 Task: Delete emails from the Inbox, Drafts, and Deleted Items folders in Outlook.
Action: Mouse moved to (109, 262)
Screenshot: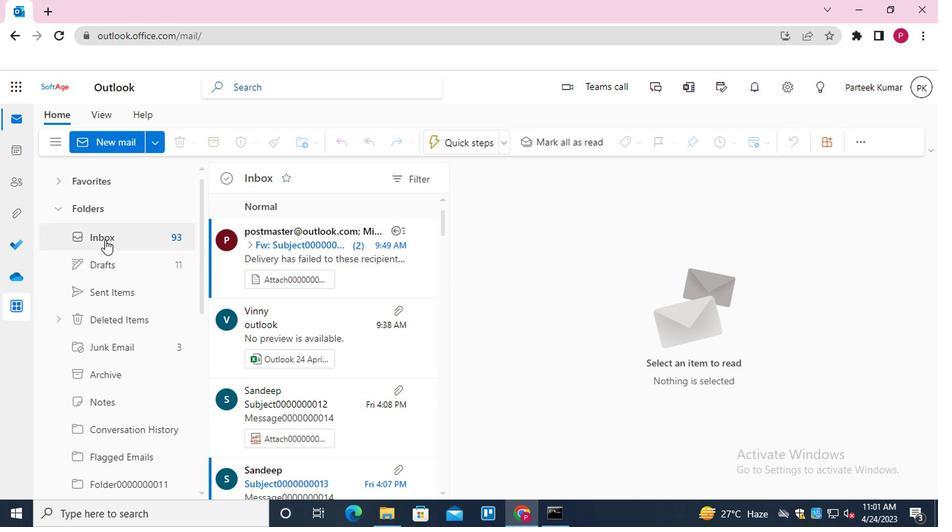 
Action: Mouse pressed left at (109, 262)
Screenshot: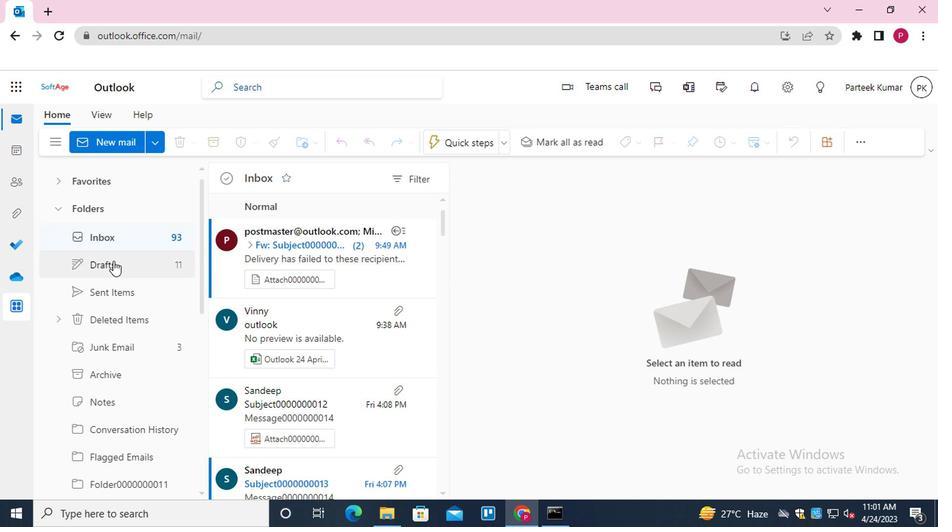 
Action: Mouse moved to (224, 178)
Screenshot: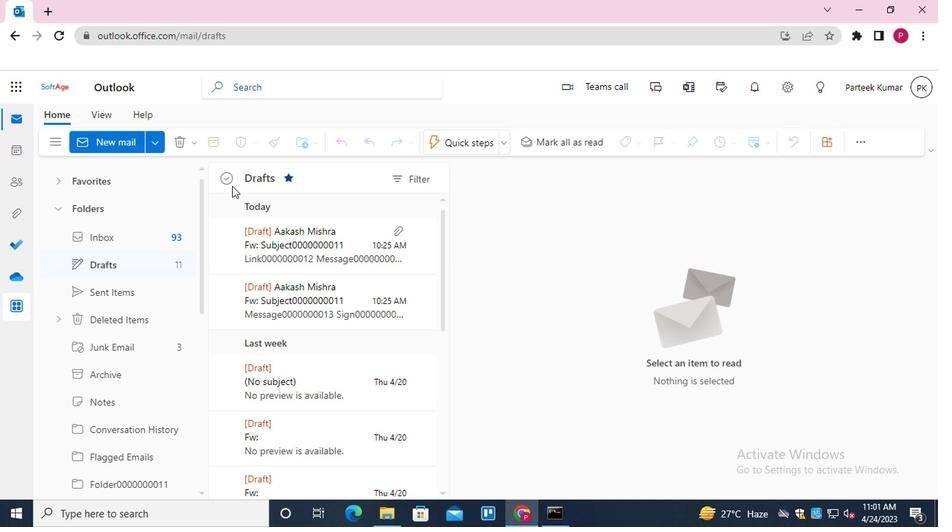
Action: Mouse pressed left at (224, 178)
Screenshot: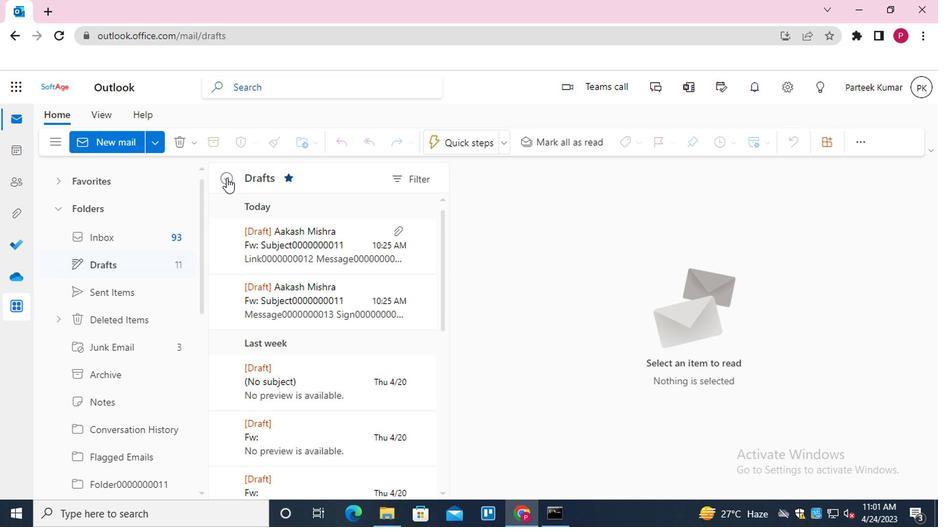 
Action: Mouse moved to (277, 233)
Screenshot: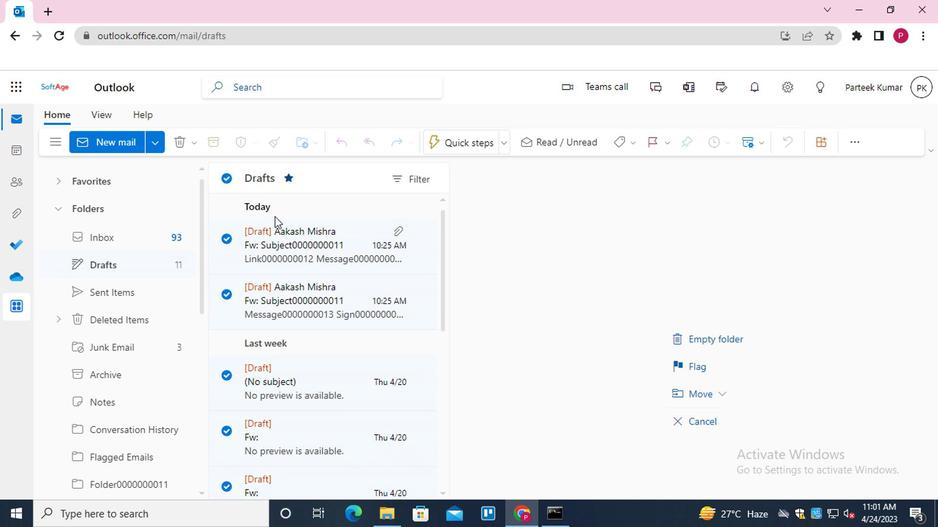 
Action: Mouse pressed right at (277, 233)
Screenshot: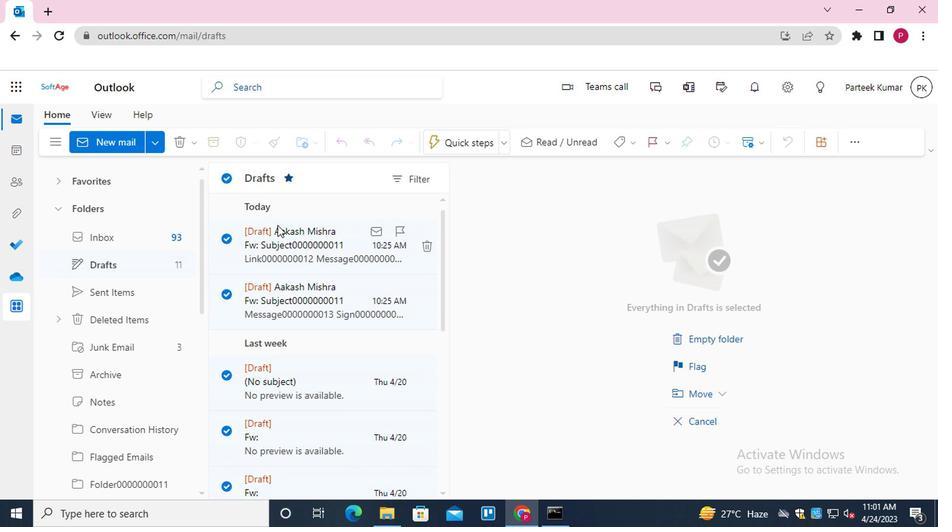 
Action: Mouse moved to (296, 251)
Screenshot: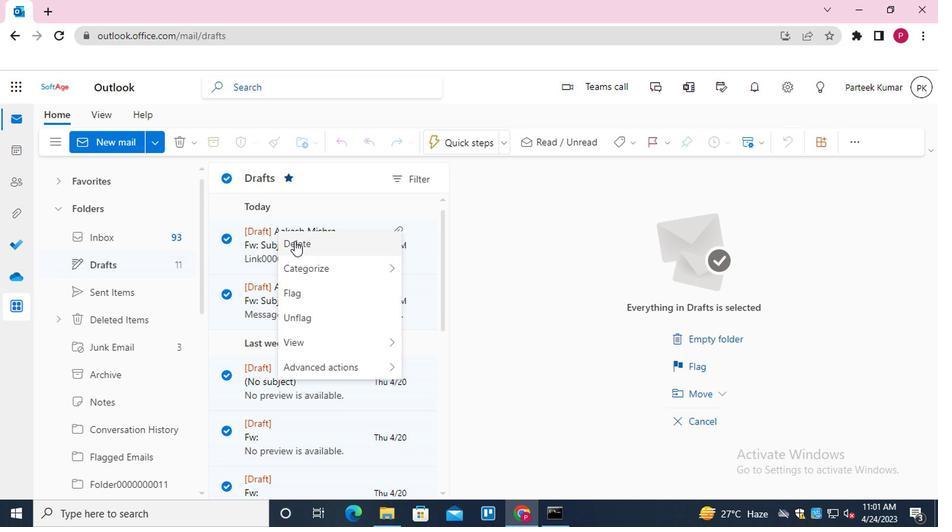
Action: Mouse pressed left at (296, 251)
Screenshot: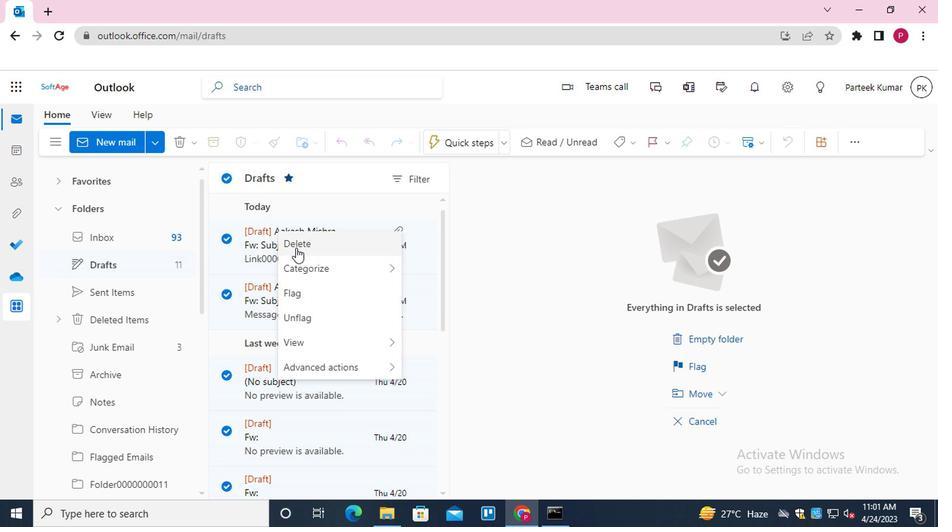 
Action: Mouse moved to (462, 321)
Screenshot: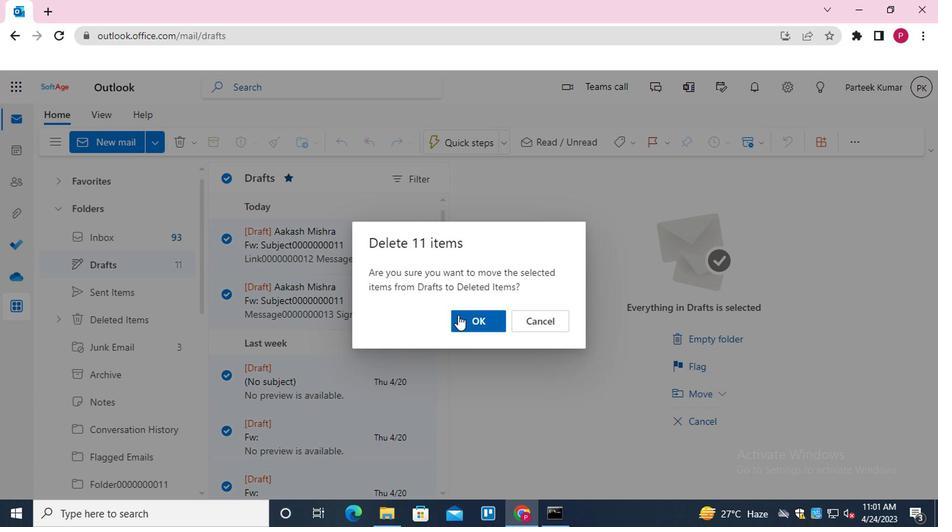 
Action: Mouse pressed left at (462, 321)
Screenshot: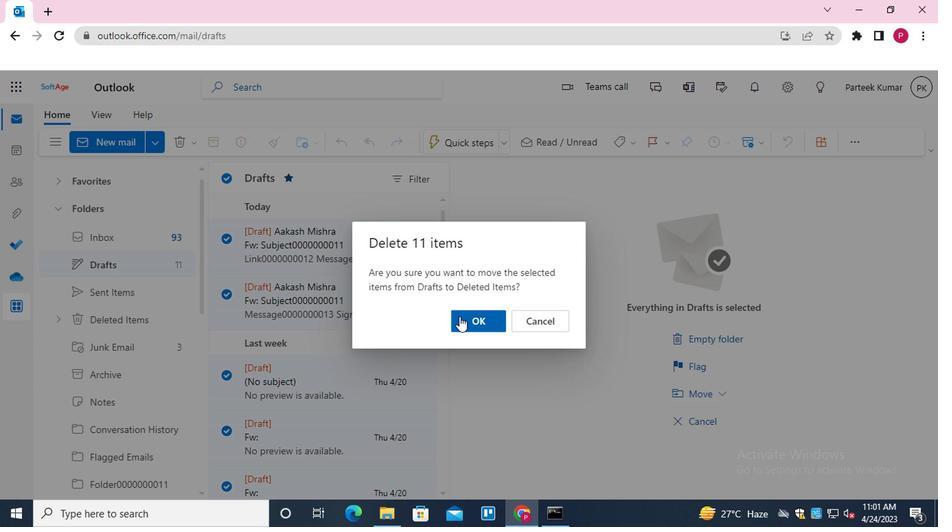 
Action: Mouse moved to (118, 246)
Screenshot: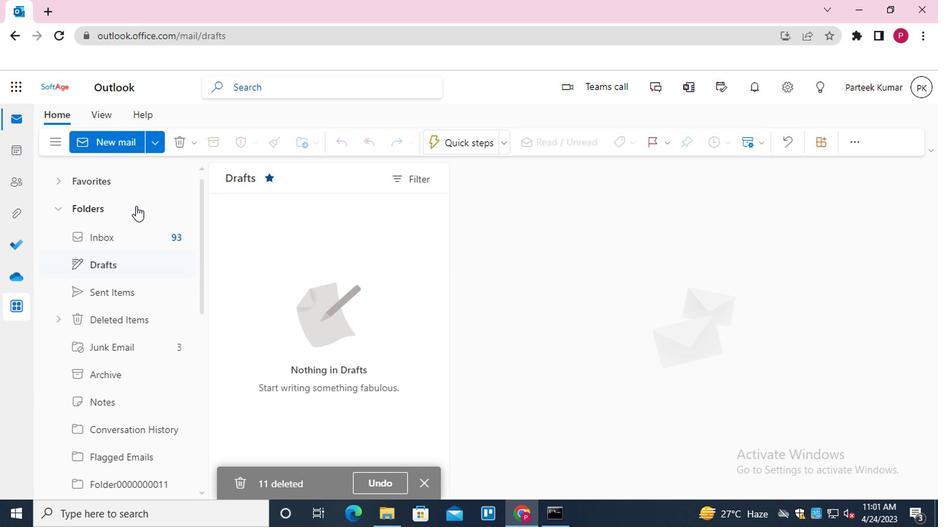 
Action: Mouse pressed left at (118, 246)
Screenshot: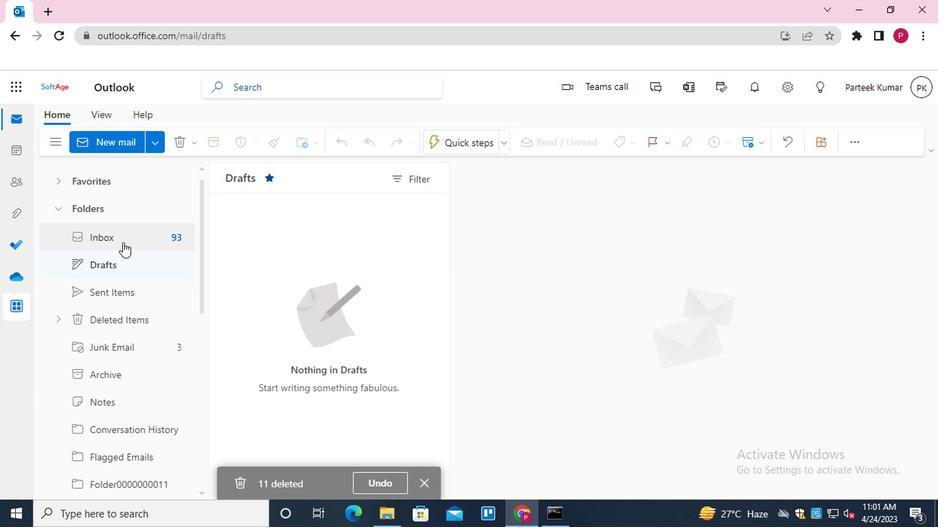 
Action: Mouse moved to (147, 319)
Screenshot: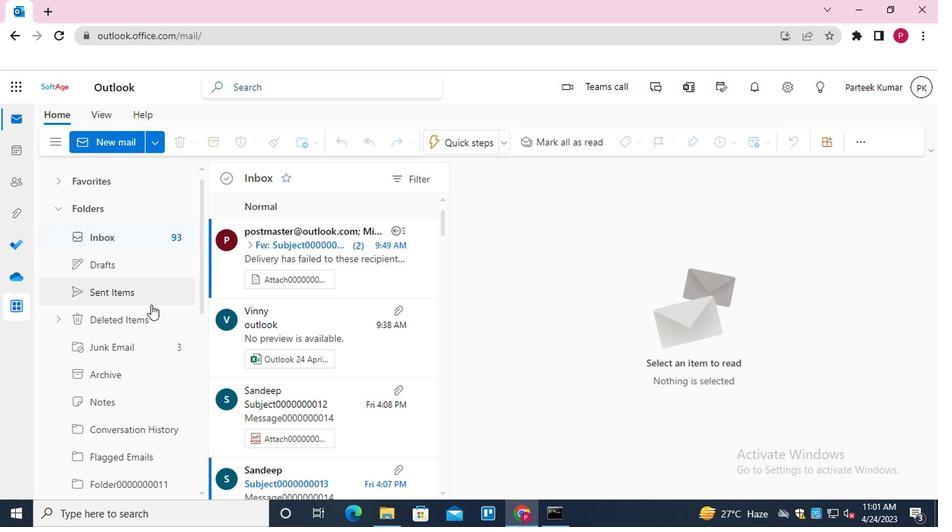 
Action: Mouse scrolled (147, 319) with delta (0, 0)
Screenshot: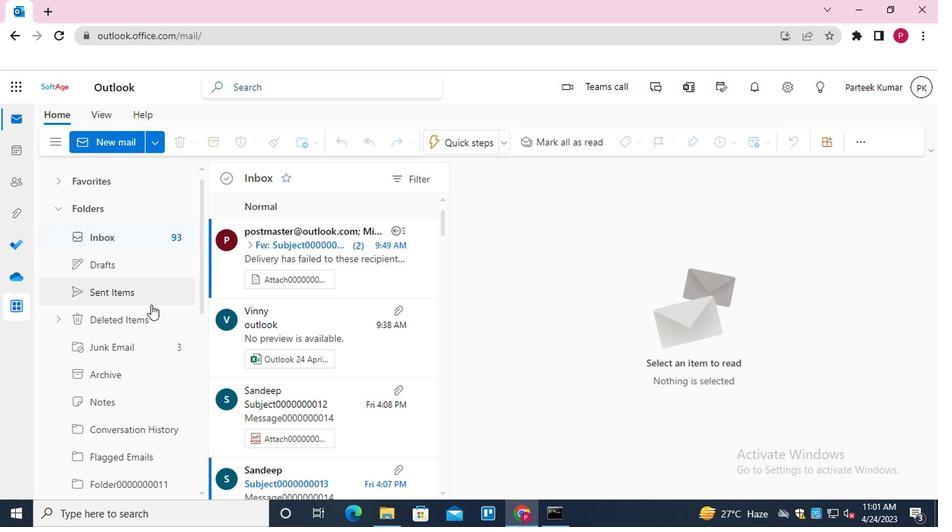 
Action: Mouse moved to (147, 322)
Screenshot: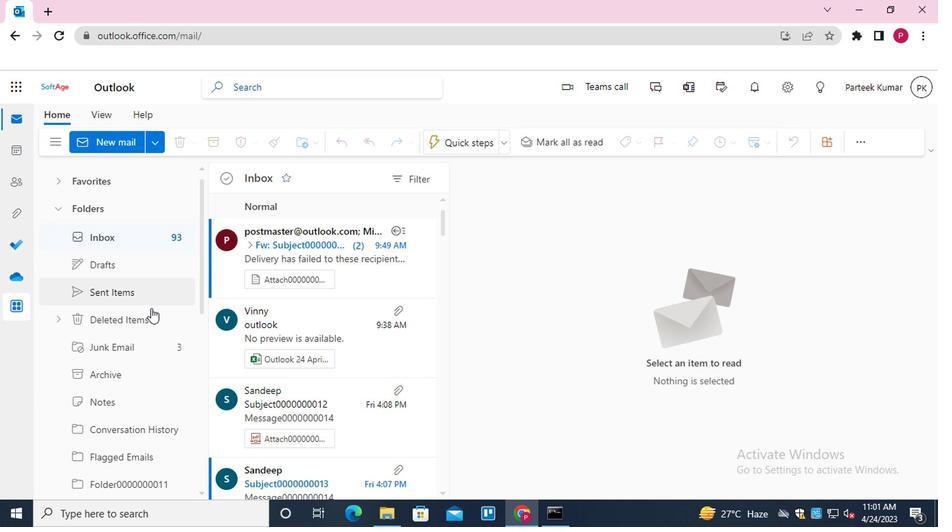 
Action: Mouse scrolled (147, 321) with delta (0, 0)
Screenshot: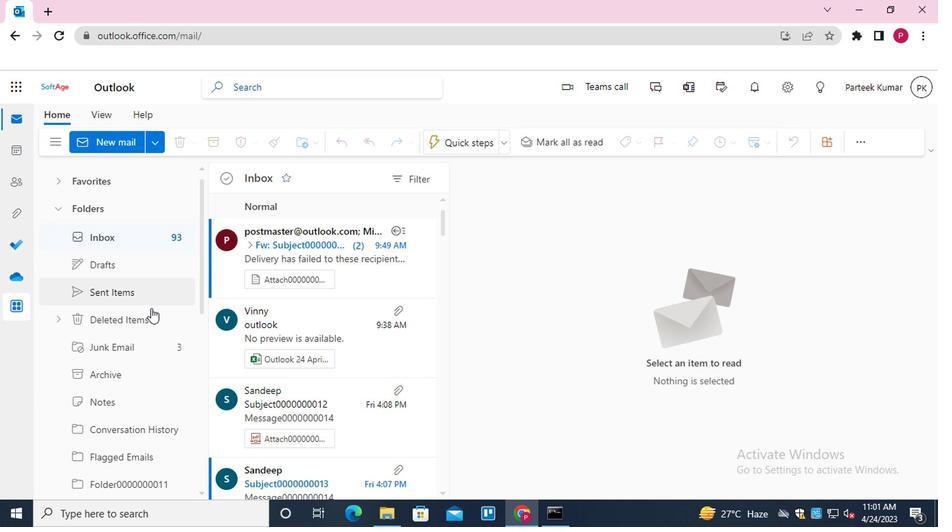 
Action: Mouse moved to (147, 324)
Screenshot: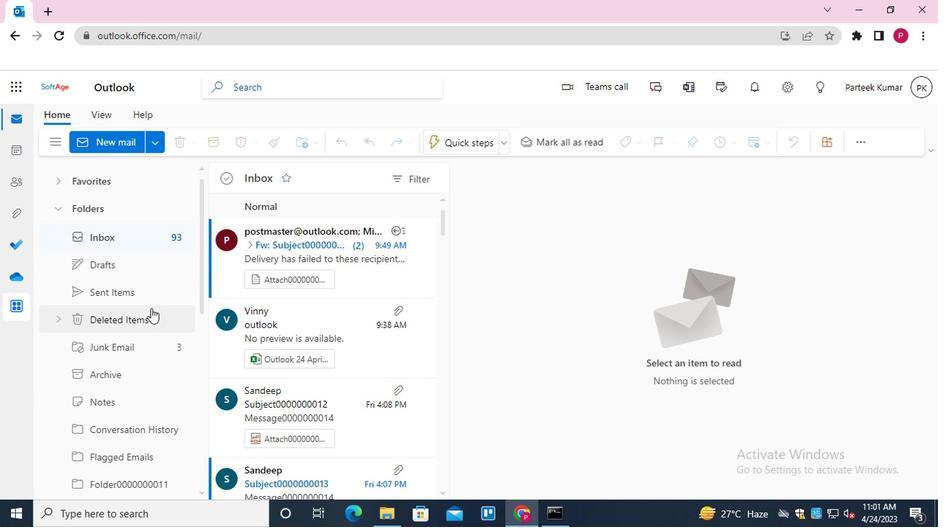 
Action: Mouse scrolled (147, 324) with delta (0, 0)
Screenshot: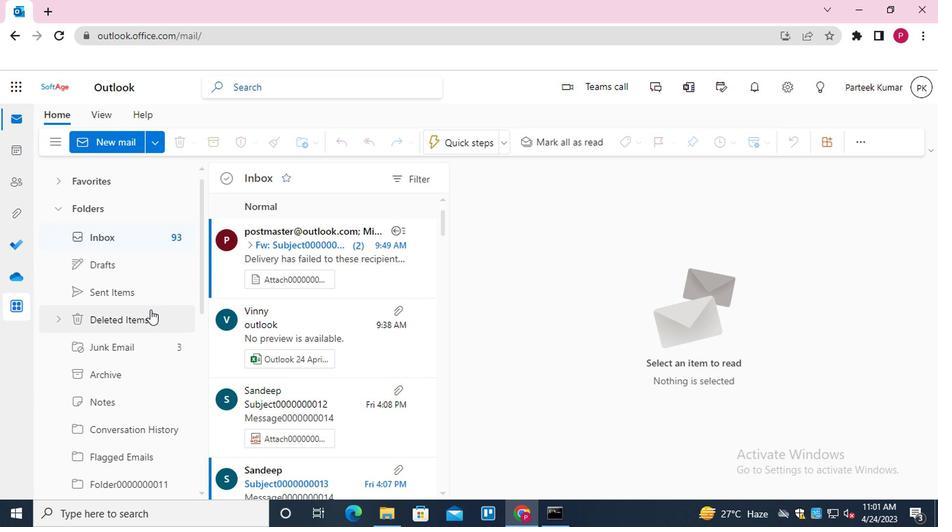 
Action: Mouse moved to (81, 279)
Screenshot: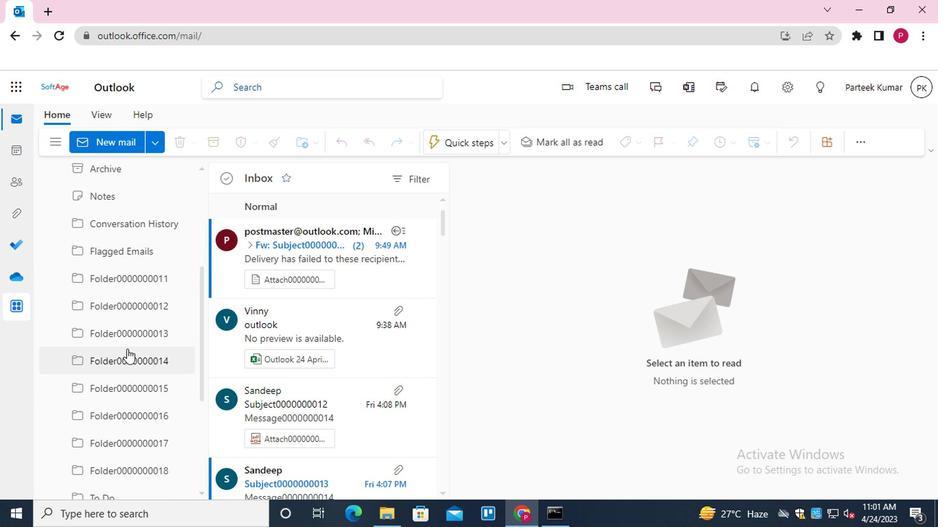 
Action: Mouse scrolled (81, 280) with delta (0, 0)
Screenshot: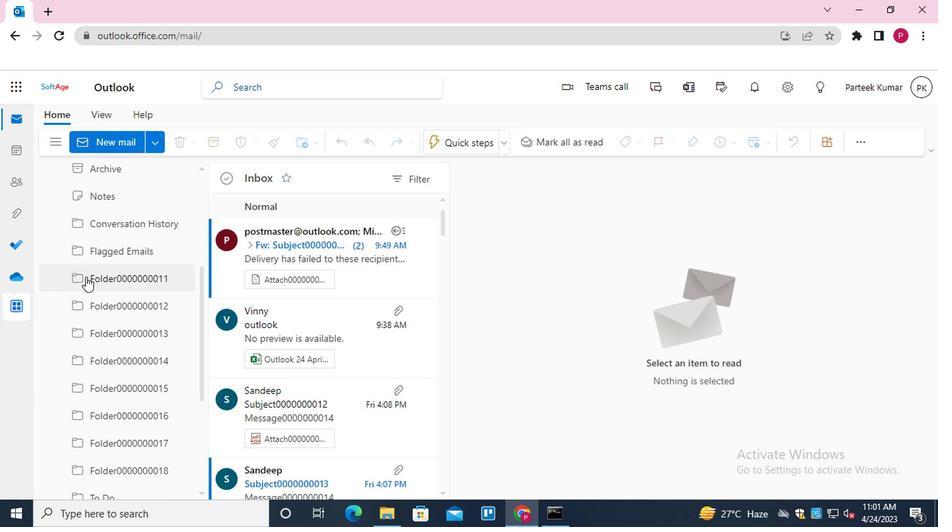 
Action: Mouse moved to (130, 184)
Screenshot: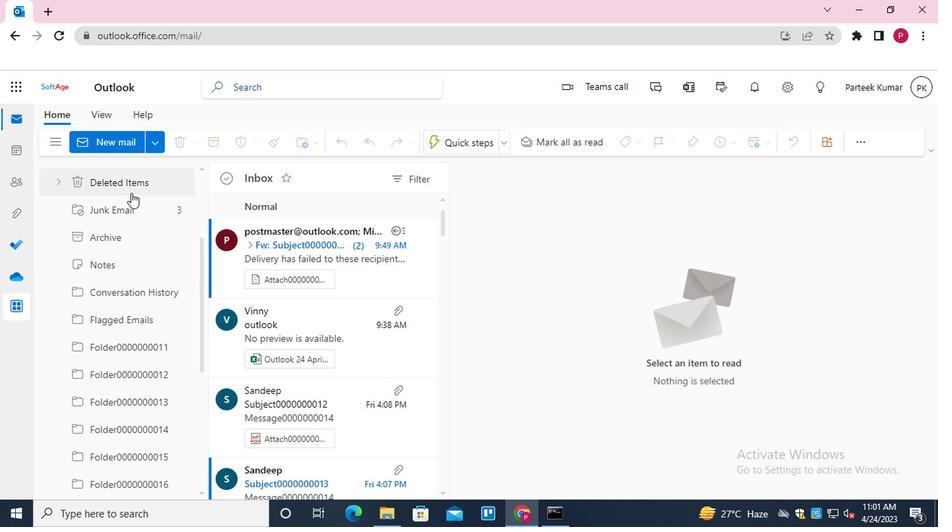 
Action: Mouse pressed left at (130, 184)
Screenshot: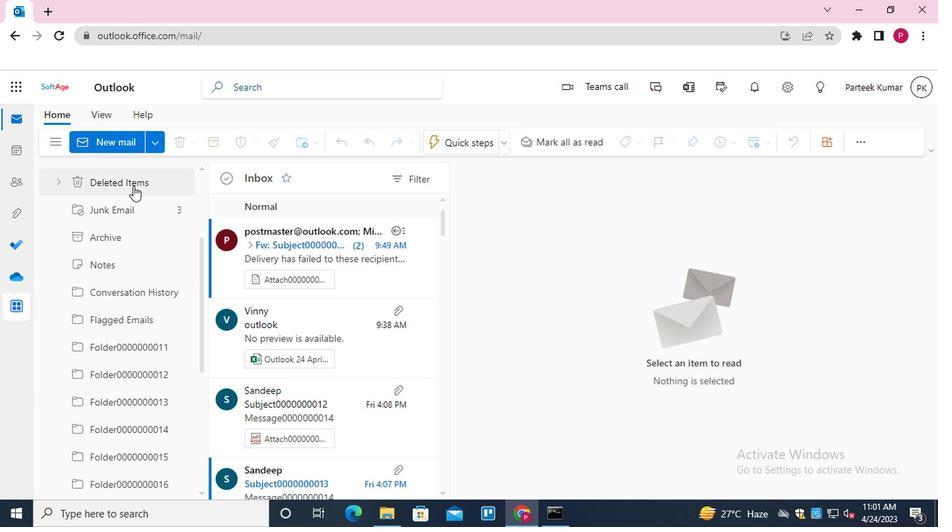 
Action: Mouse moved to (222, 273)
Screenshot: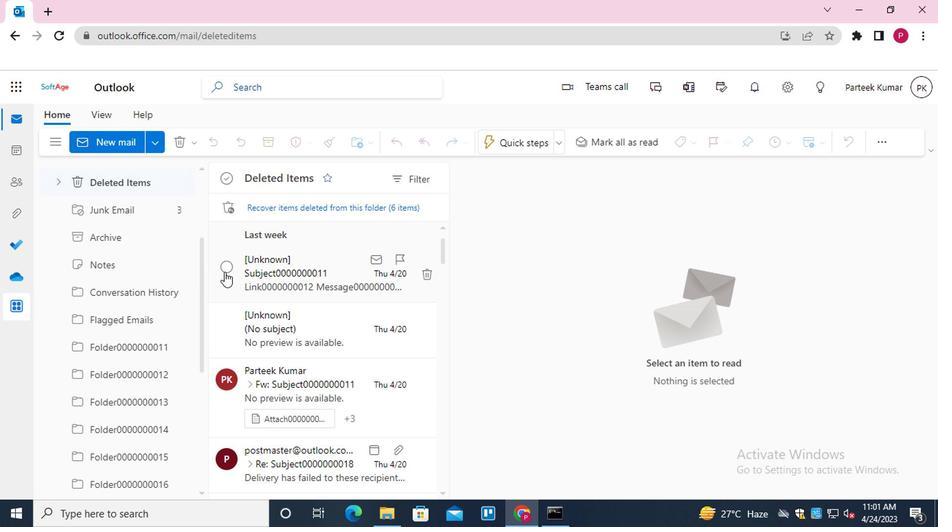 
Action: Mouse pressed left at (222, 273)
Screenshot: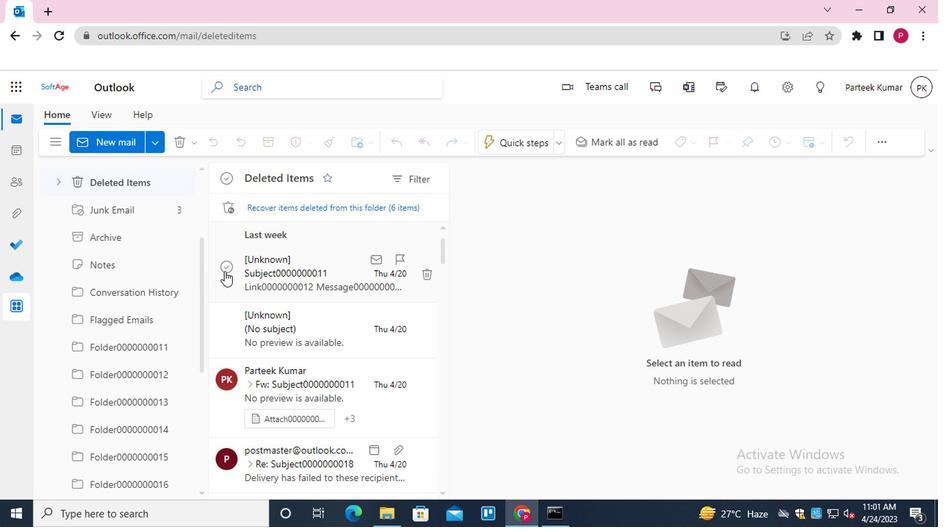 
Action: Mouse moved to (220, 326)
Screenshot: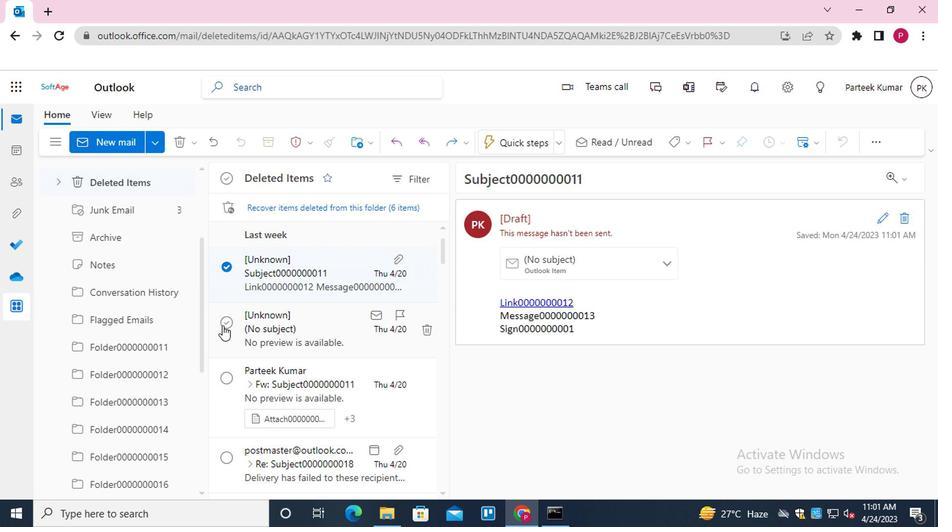 
Action: Mouse pressed left at (220, 326)
Screenshot: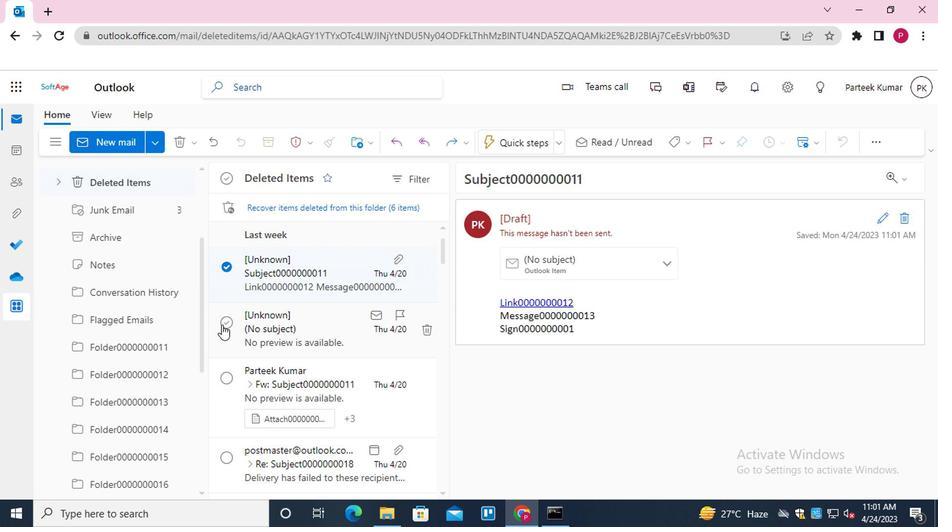 
Action: Mouse moved to (225, 387)
Screenshot: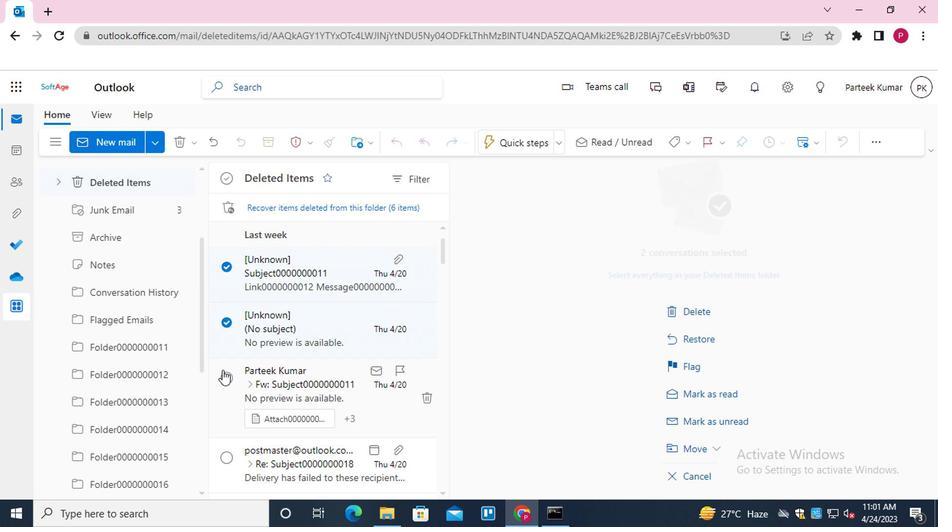 
Action: Mouse pressed left at (225, 387)
Screenshot: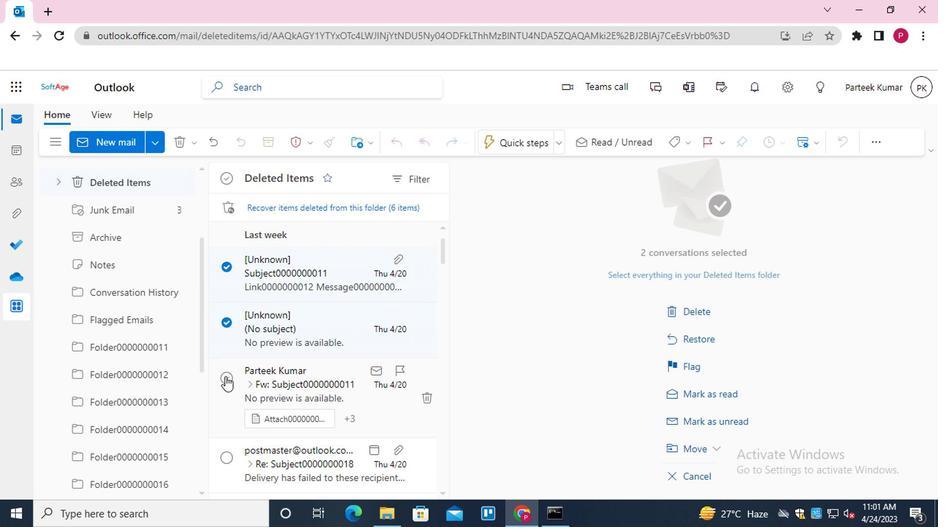
Action: Mouse moved to (220, 458)
Screenshot: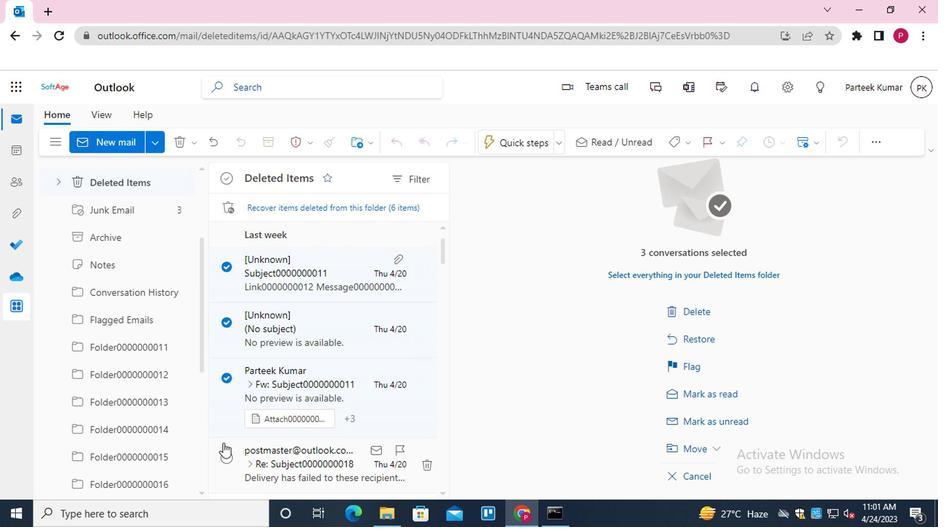 
Action: Mouse pressed left at (220, 458)
Screenshot: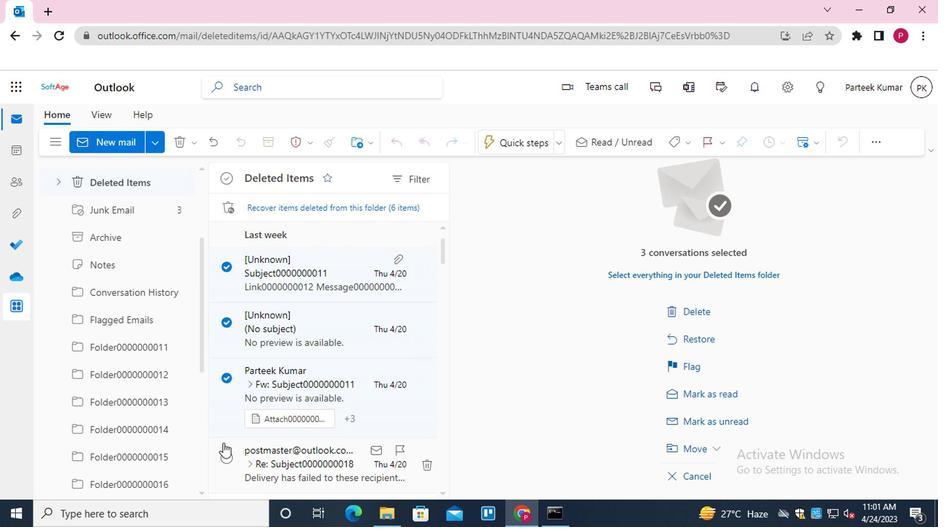 
Action: Mouse moved to (248, 374)
Screenshot: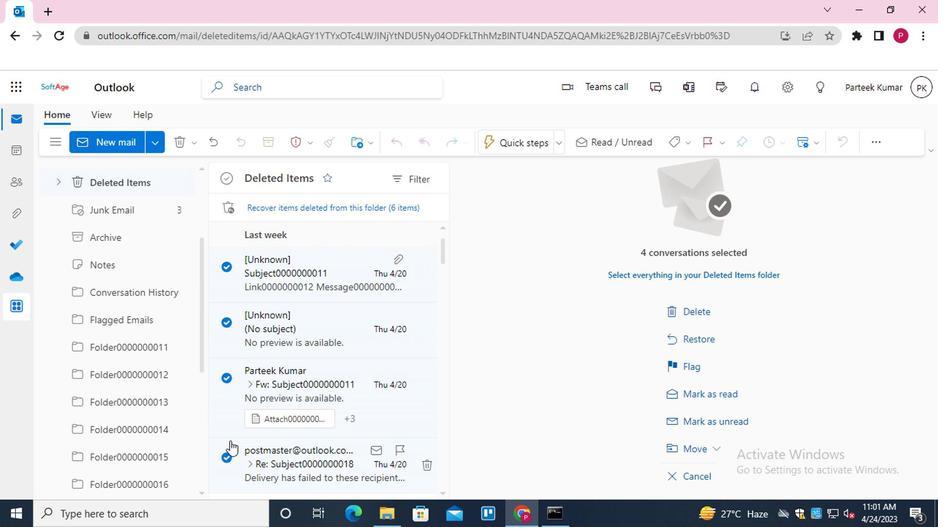 
Action: Mouse pressed right at (248, 374)
Screenshot: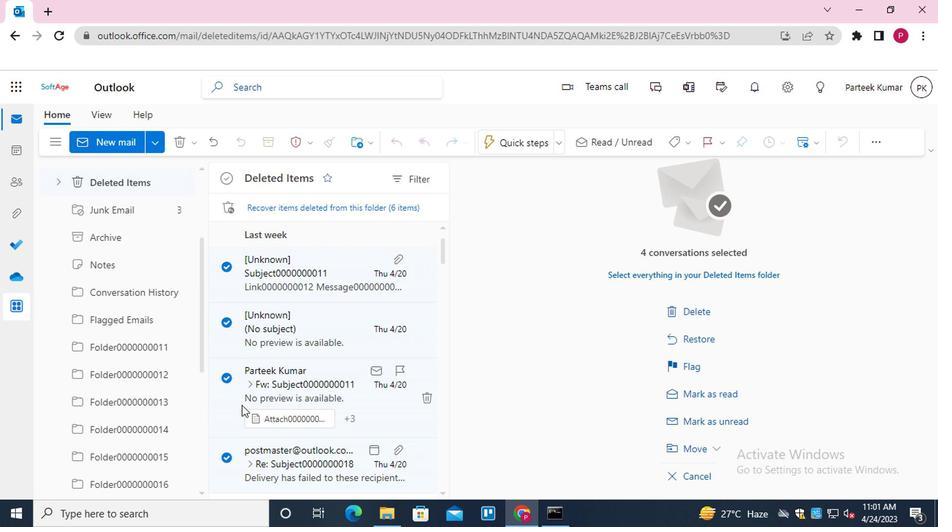 
Action: Mouse moved to (295, 182)
Screenshot: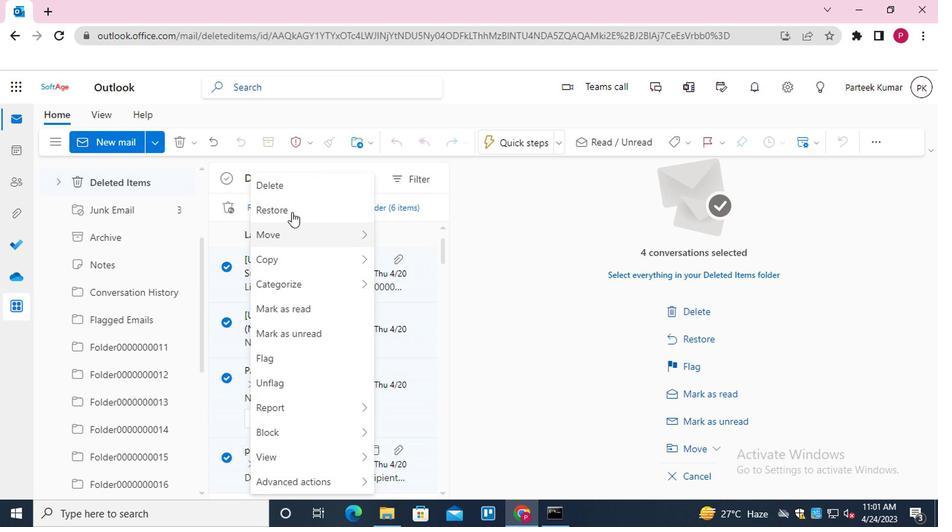 
Action: Mouse pressed left at (295, 182)
Screenshot: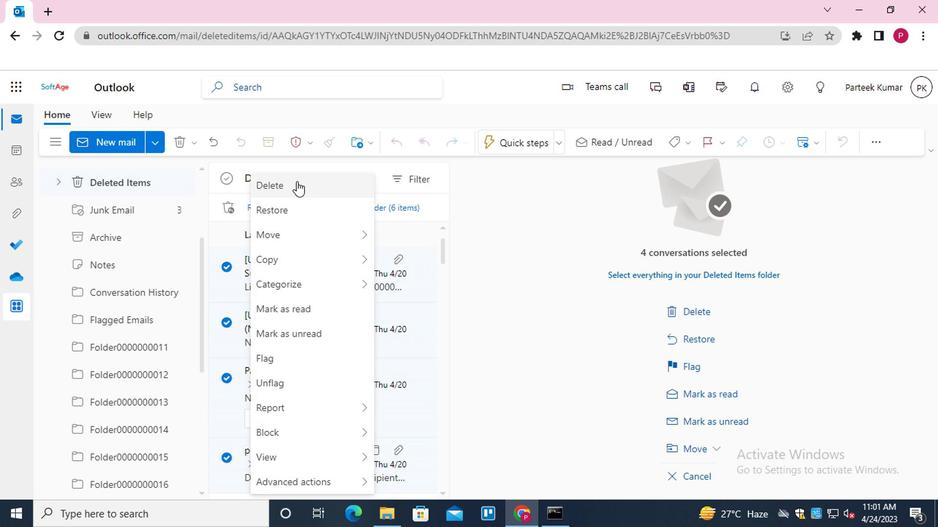 
Action: Mouse moved to (492, 324)
Screenshot: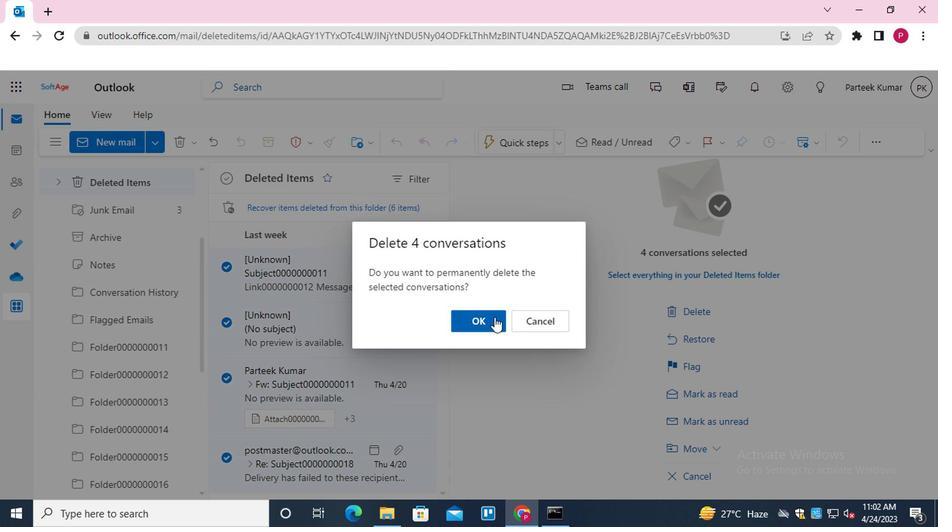 
Action: Mouse pressed left at (492, 324)
Screenshot: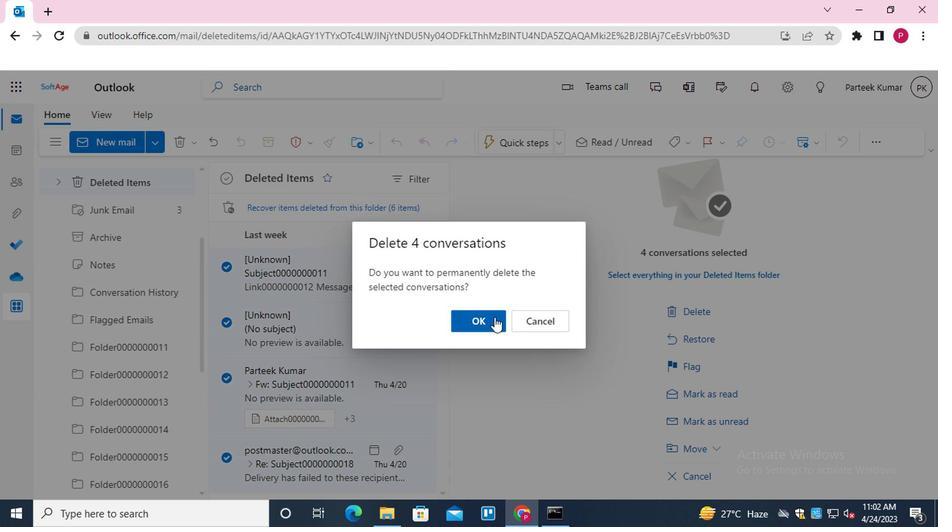 
Action: Mouse moved to (103, 221)
Screenshot: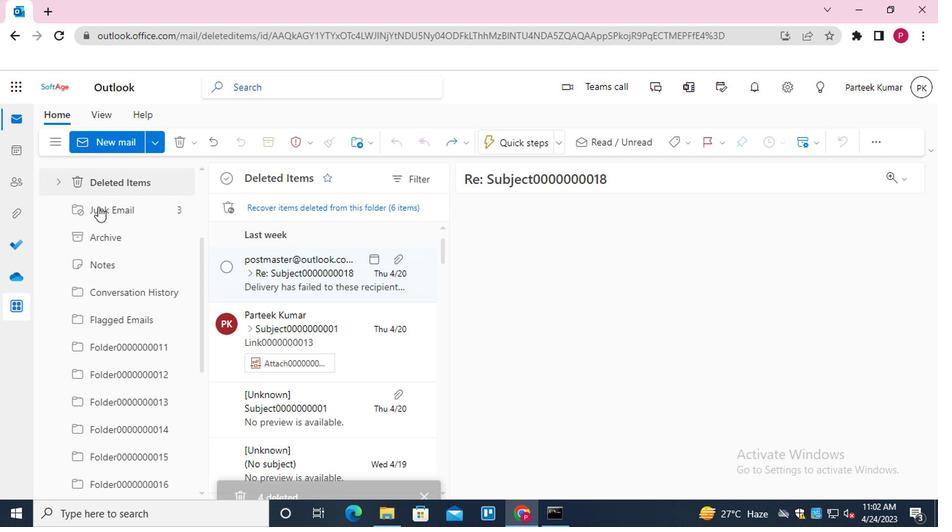 
Action: Mouse scrolled (103, 222) with delta (0, 0)
Screenshot: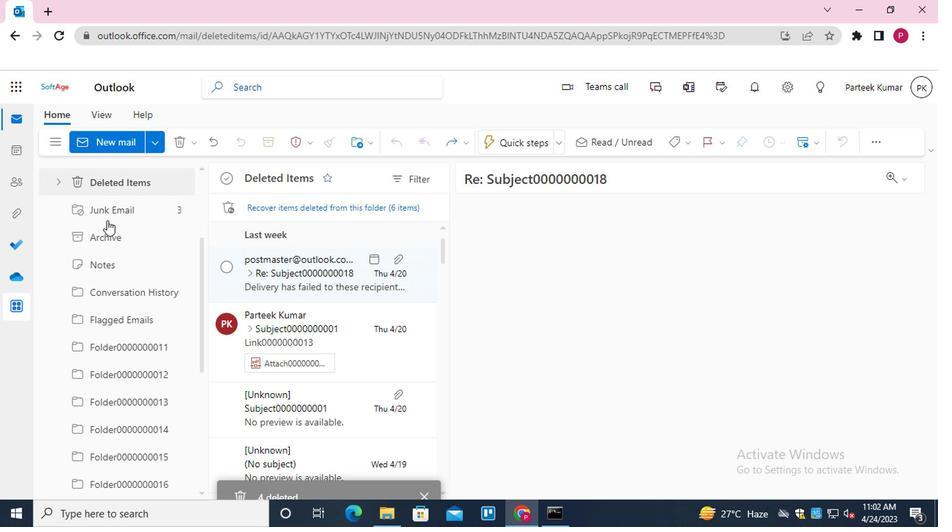 
Action: Mouse moved to (103, 222)
Screenshot: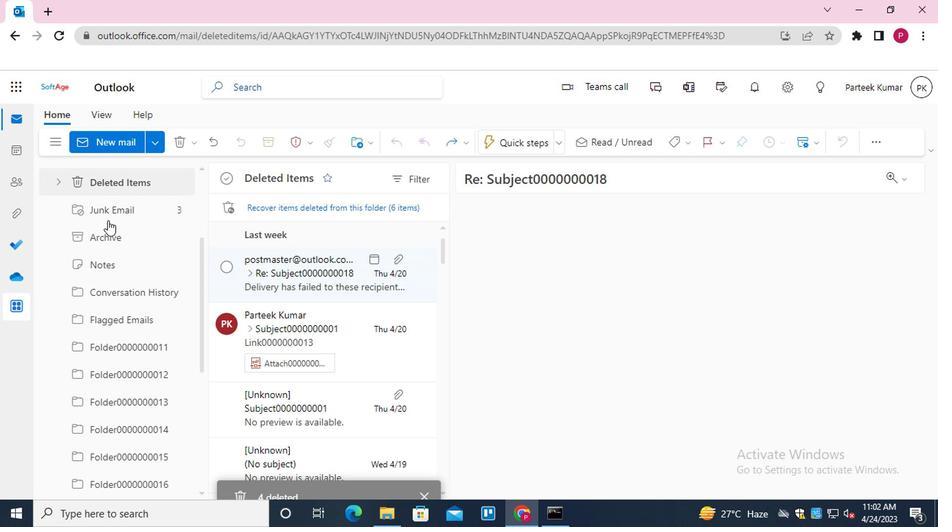
Action: Mouse scrolled (103, 223) with delta (0, 0)
Screenshot: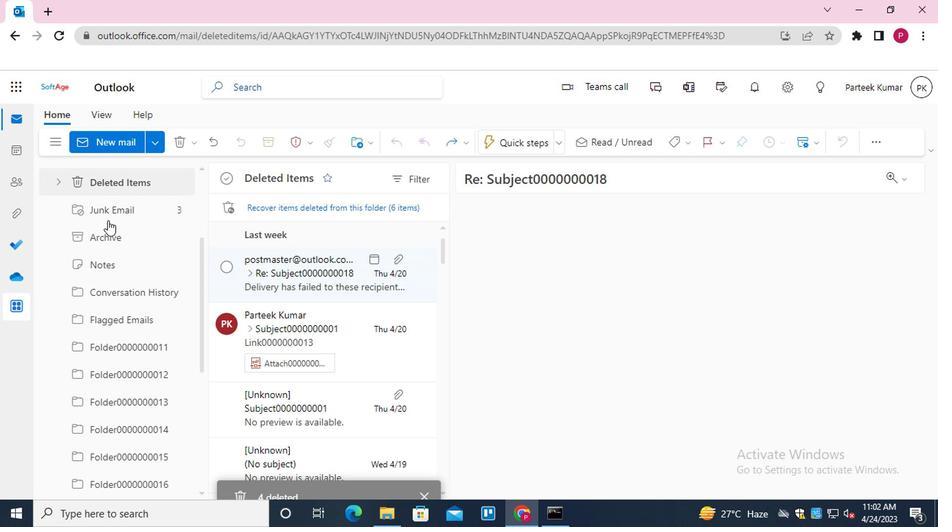 
Action: Mouse moved to (118, 236)
Screenshot: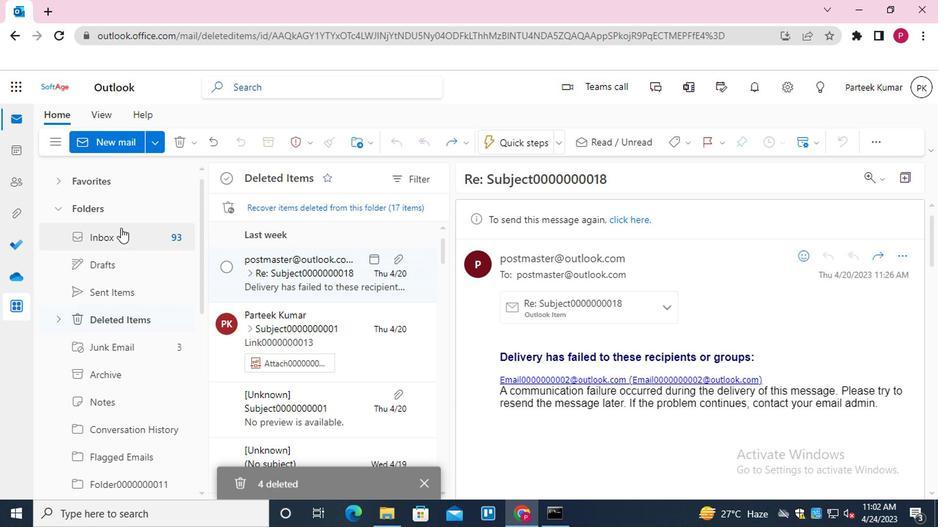 
Action: Mouse pressed left at (118, 236)
Screenshot: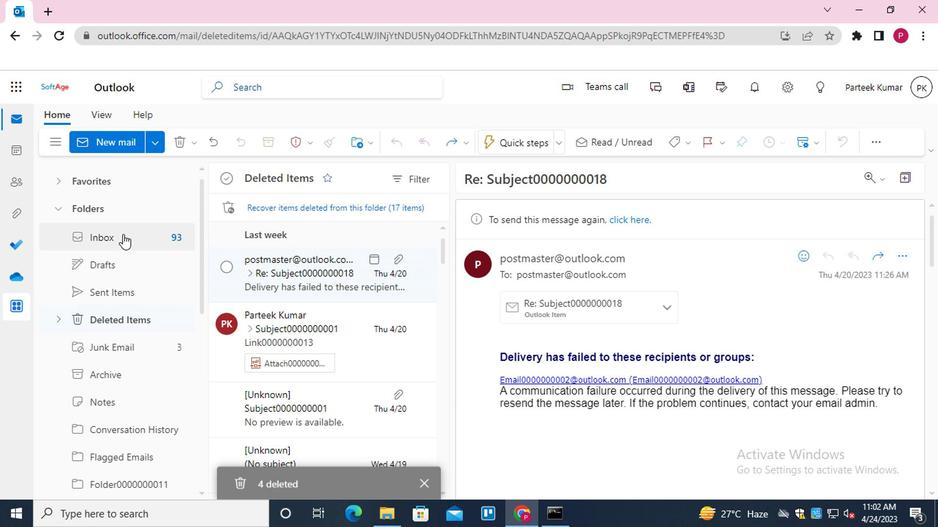 
Action: Mouse moved to (106, 323)
Screenshot: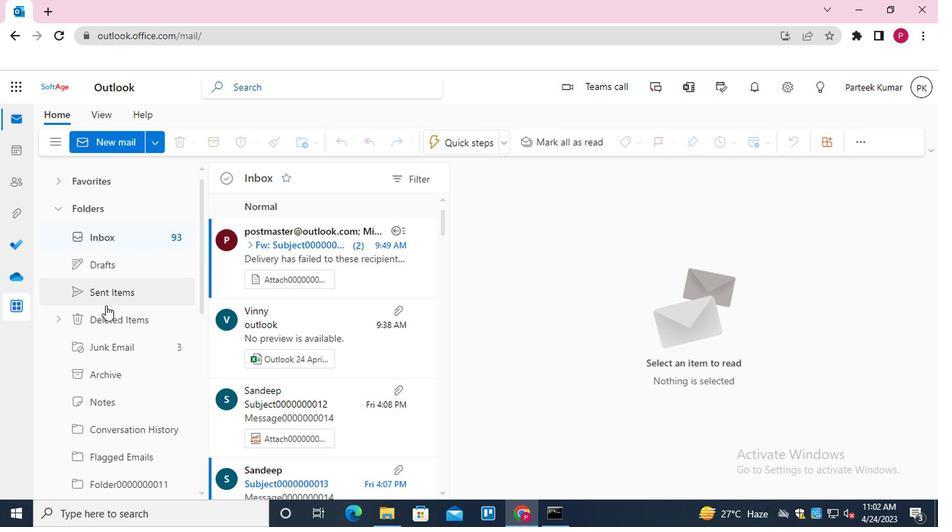 
Action: Mouse scrolled (106, 322) with delta (0, 0)
Screenshot: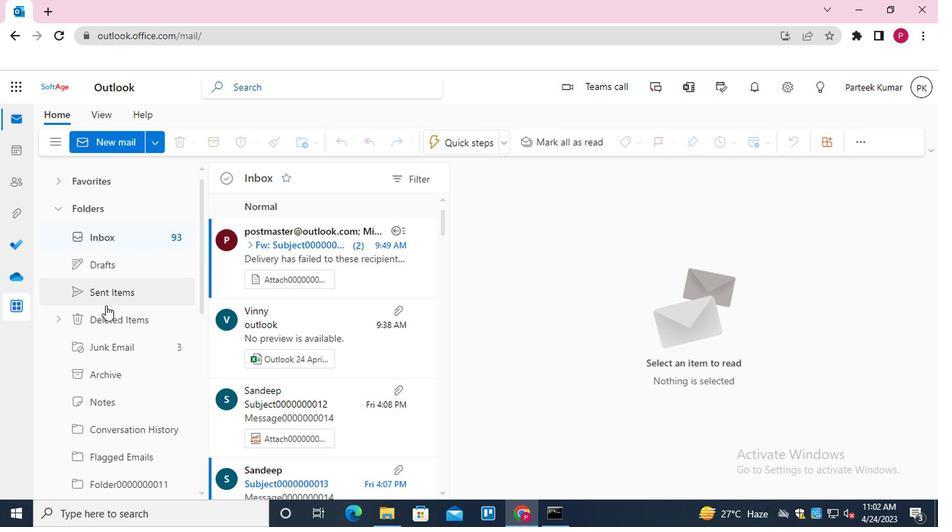 
Action: Mouse moved to (107, 327)
Screenshot: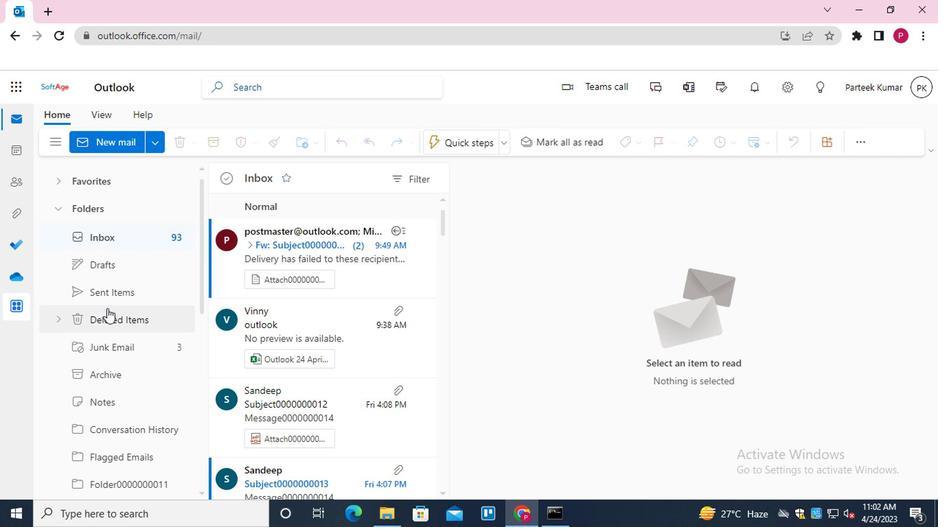 
Action: Mouse scrolled (107, 326) with delta (0, 0)
Screenshot: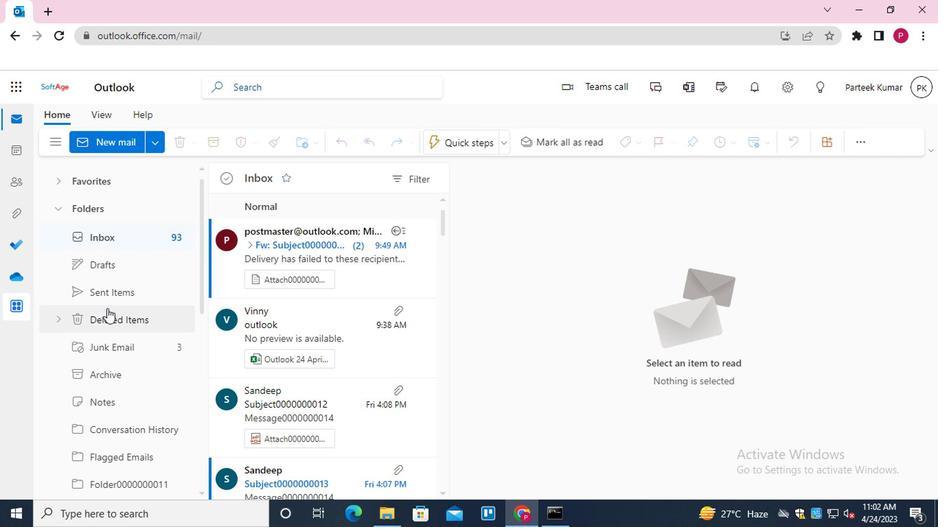 
Action: Mouse moved to (147, 435)
Screenshot: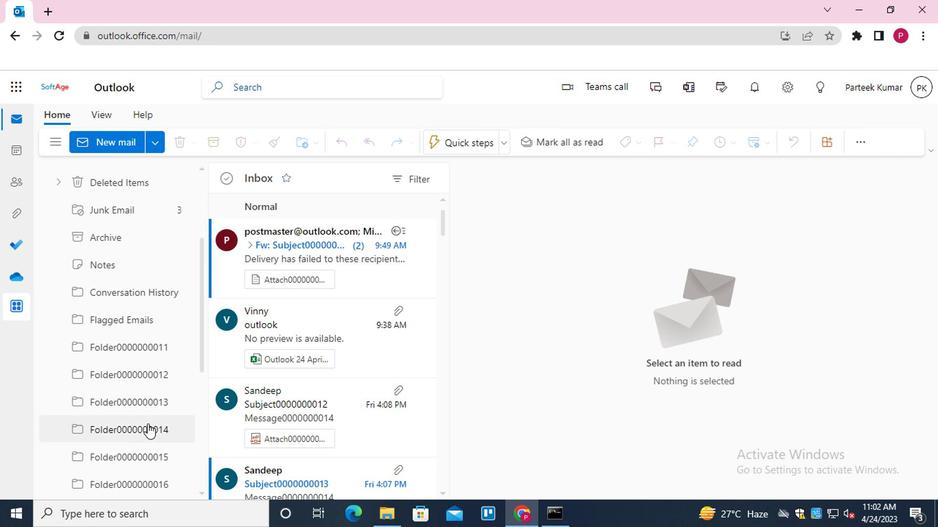 
Action: Mouse scrolled (147, 434) with delta (0, 0)
Screenshot: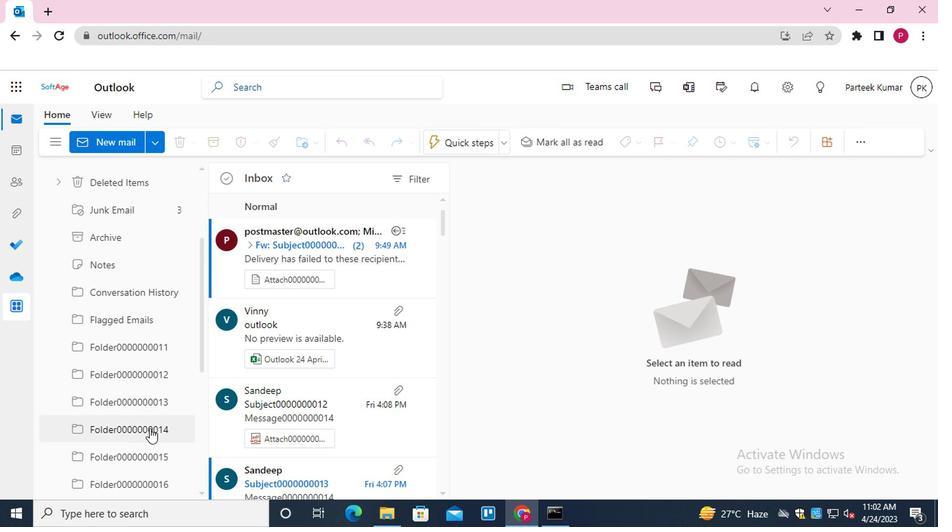 
Action: Mouse scrolled (147, 434) with delta (0, 0)
Screenshot: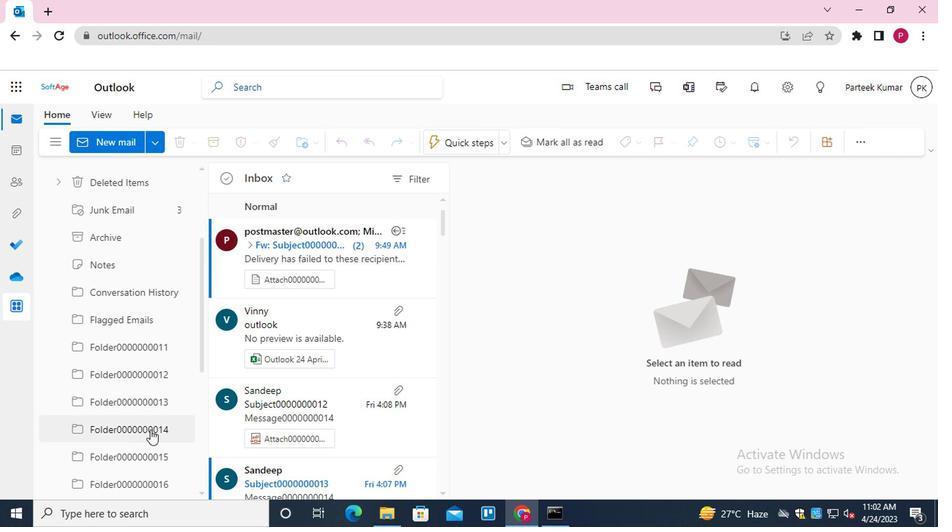 
Action: Mouse moved to (134, 386)
Screenshot: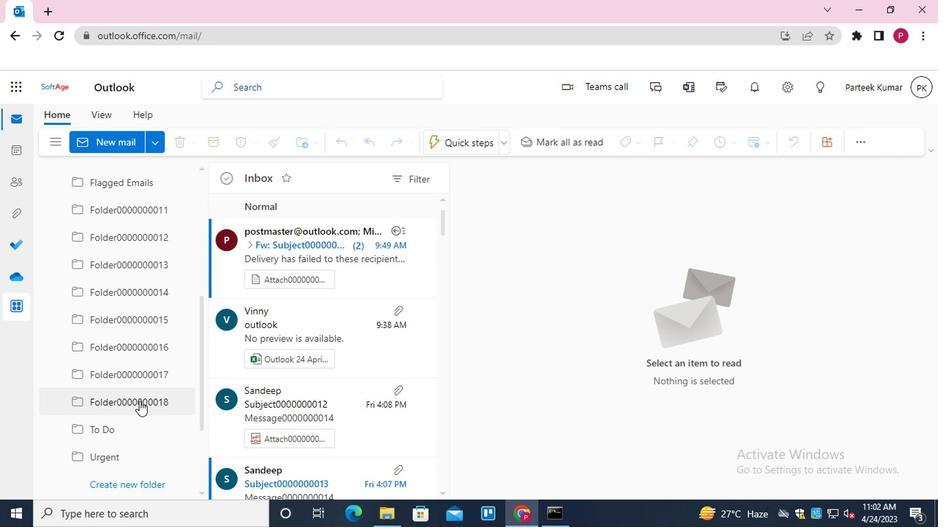 
Action: Mouse pressed right at (134, 386)
Screenshot: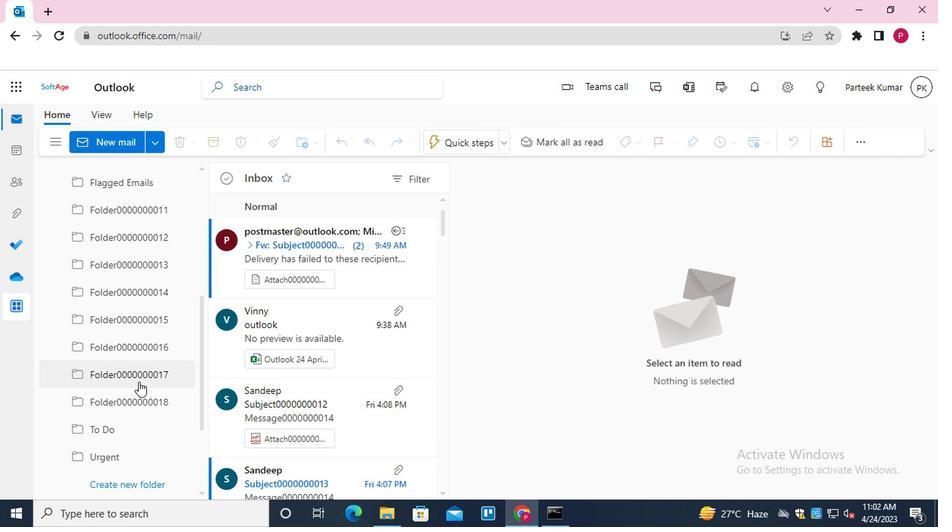 
Action: Mouse moved to (201, 205)
Screenshot: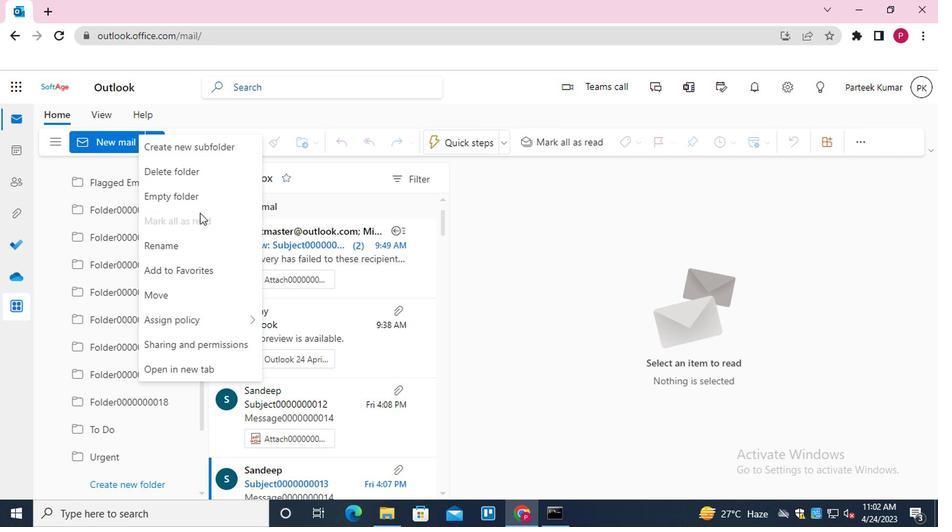 
Action: Mouse pressed left at (201, 205)
Screenshot: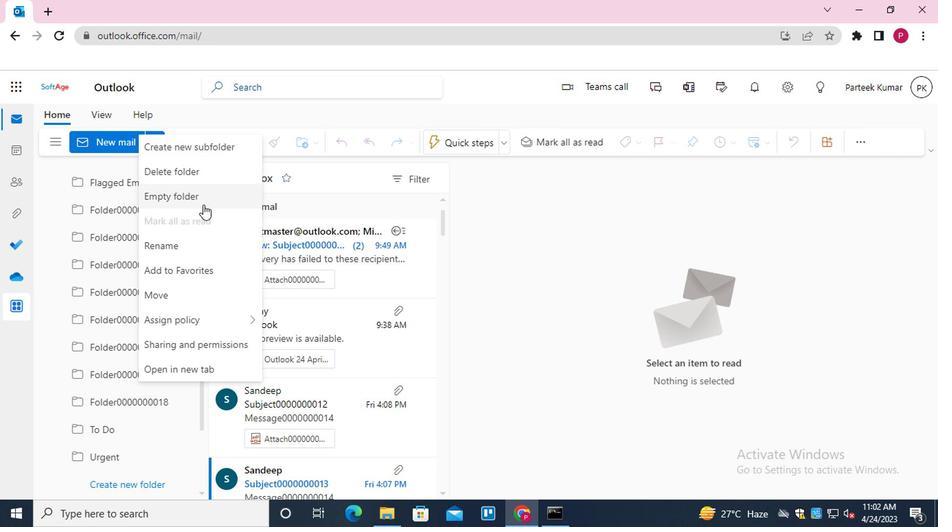 
Action: Mouse moved to (462, 326)
Screenshot: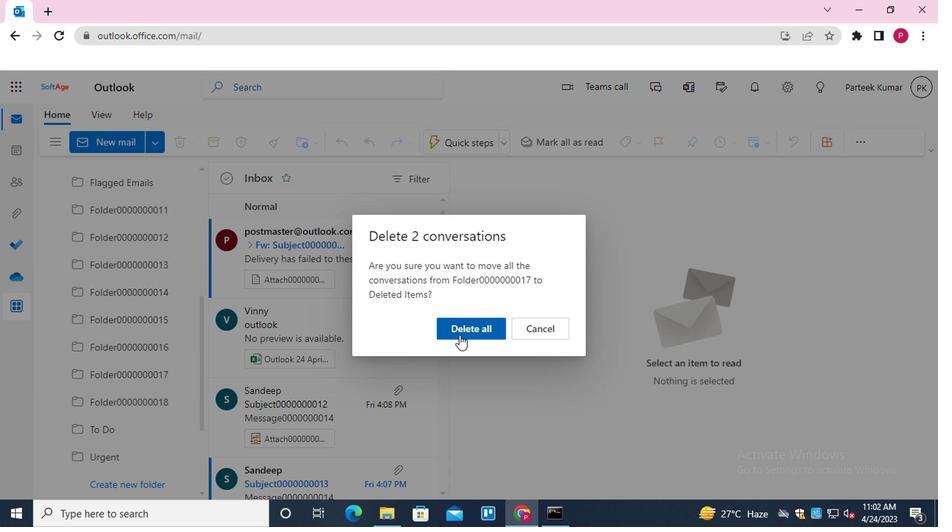 
Action: Mouse pressed left at (462, 326)
Screenshot: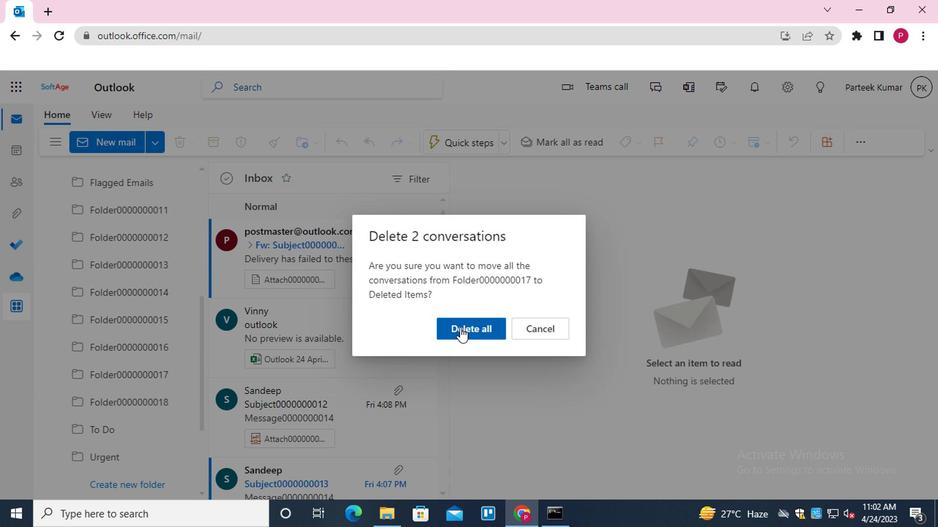 
Action: Mouse moved to (144, 409)
Screenshot: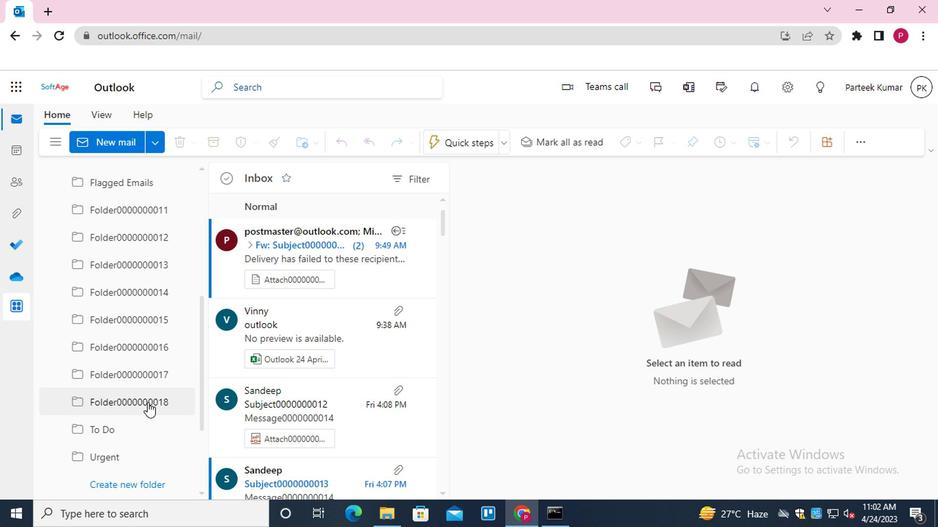 
Action: Mouse pressed right at (144, 409)
Screenshot: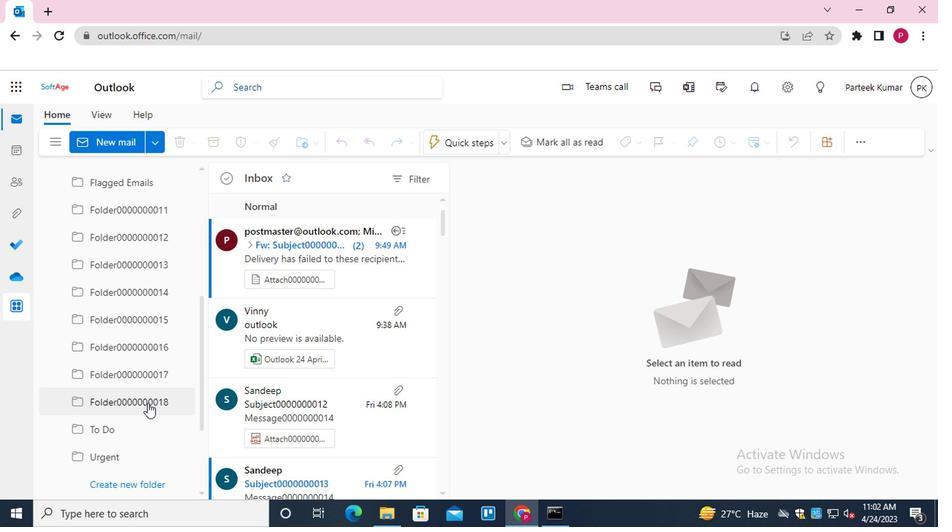
Action: Mouse moved to (209, 215)
Screenshot: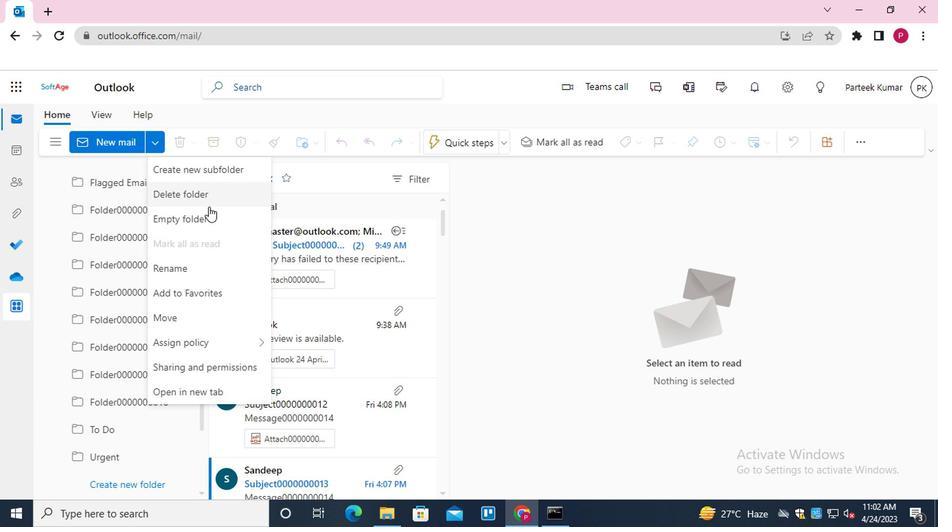 
Action: Mouse pressed left at (209, 215)
Screenshot: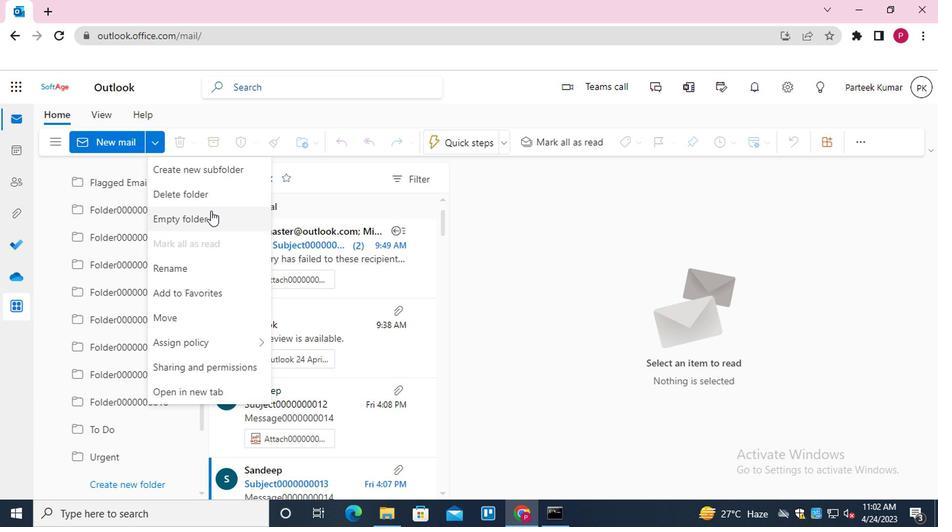 
Action: Mouse moved to (469, 332)
Screenshot: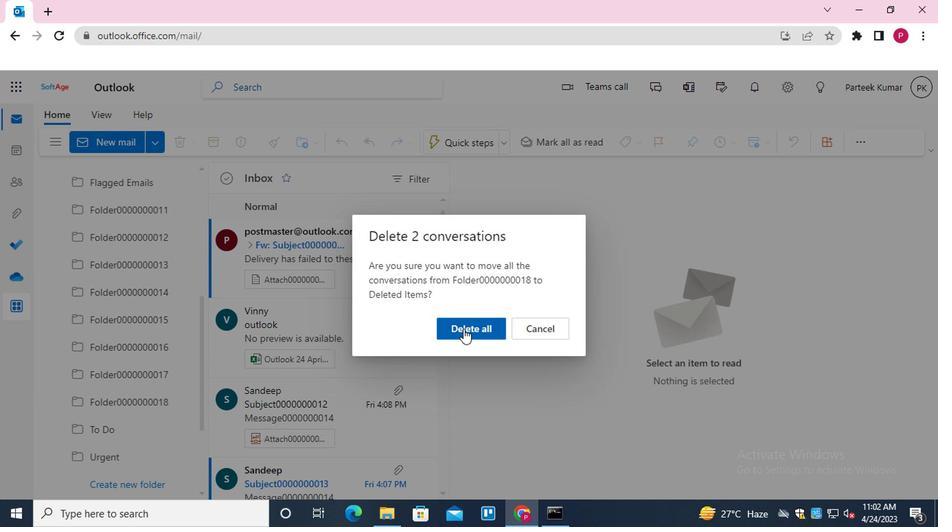 
Action: Mouse pressed left at (469, 332)
Screenshot: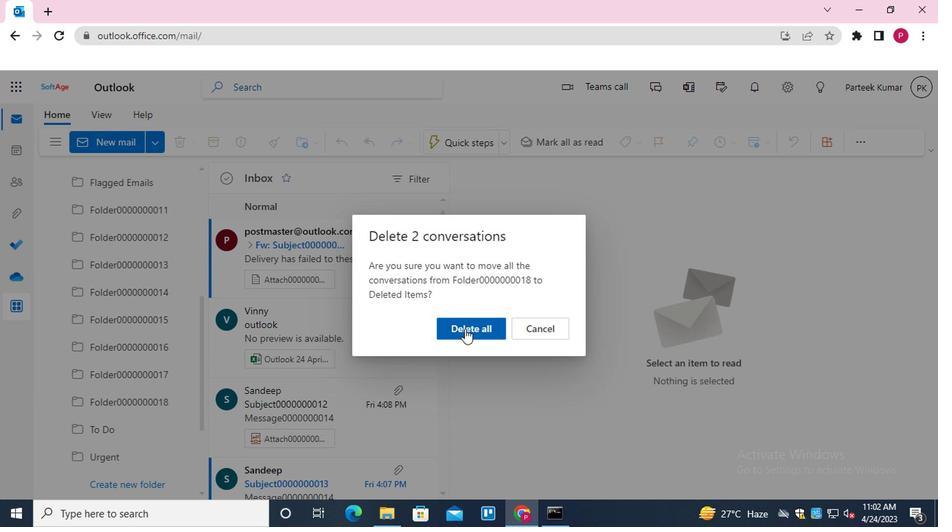 
Action: Mouse moved to (410, 179)
Screenshot: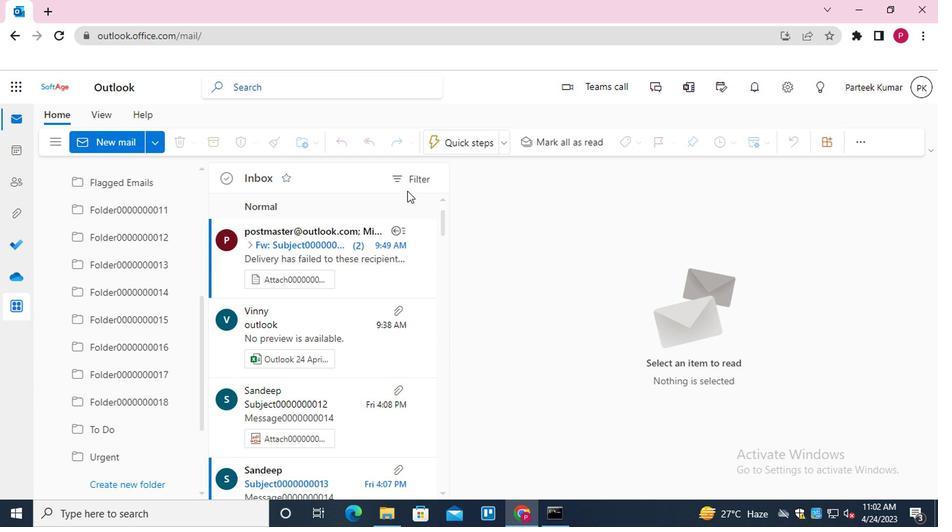 
Action: Mouse pressed left at (410, 179)
Screenshot: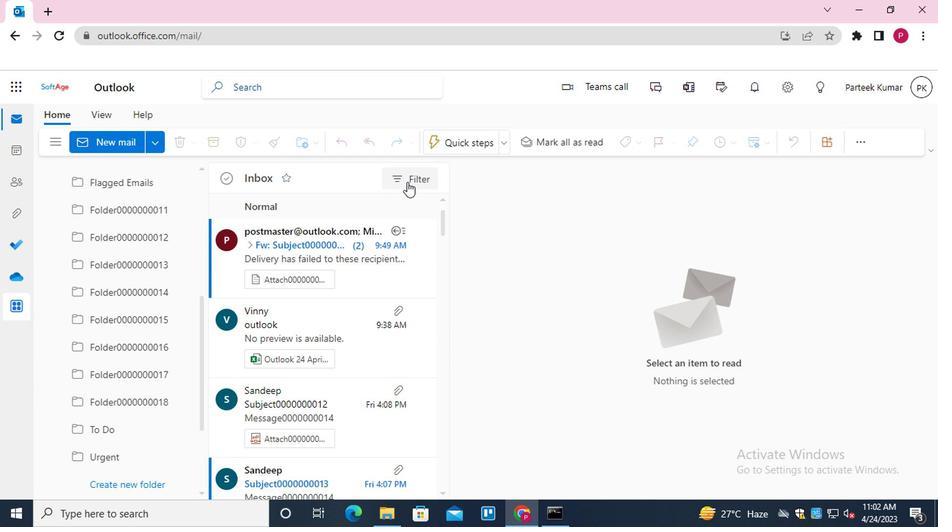 
Action: Mouse moved to (454, 230)
Screenshot: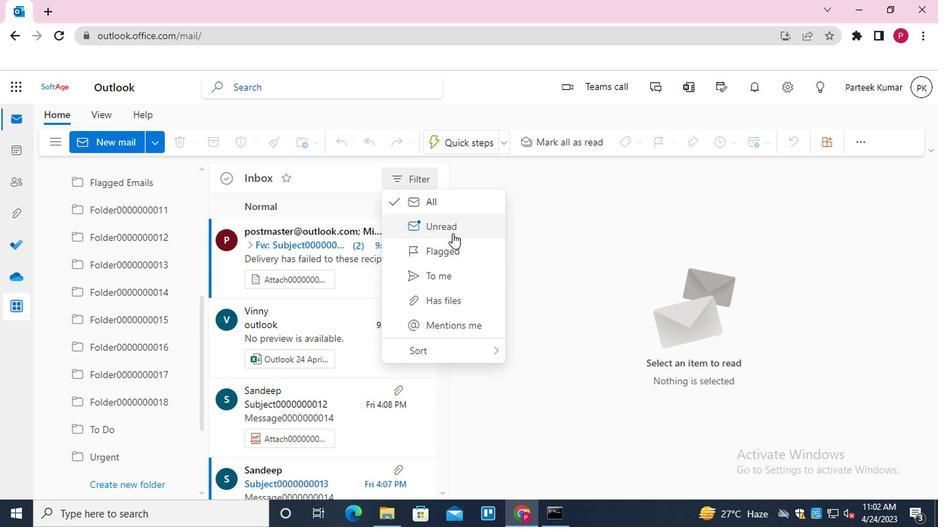 
Action: Mouse pressed left at (454, 230)
Screenshot: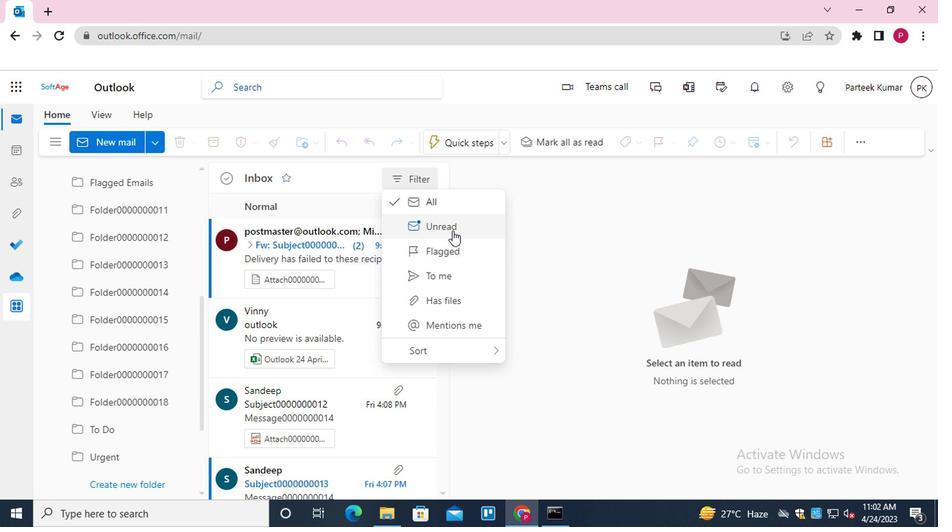 
Action: Mouse moved to (451, 262)
Screenshot: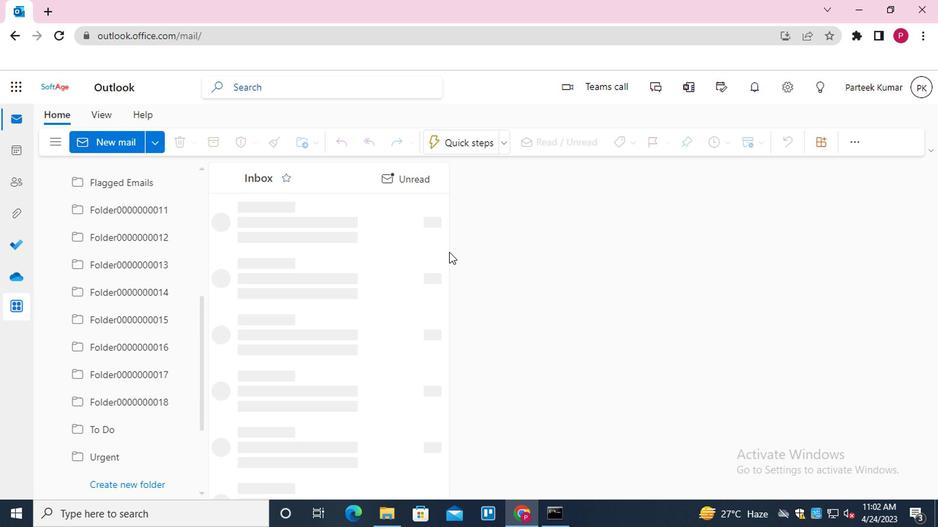 
